 Task: Apply the currency format of the Algerian dinar.
Action: Mouse moved to (295, 390)
Screenshot: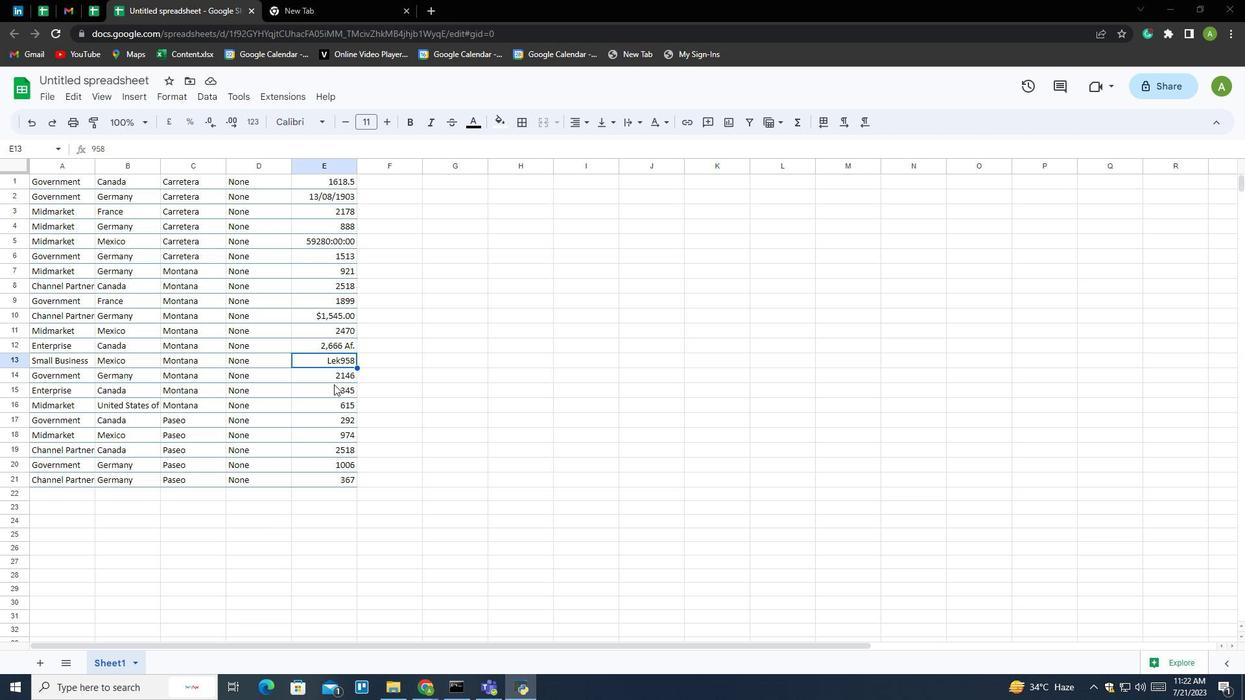 
Action: Mouse pressed left at (295, 390)
Screenshot: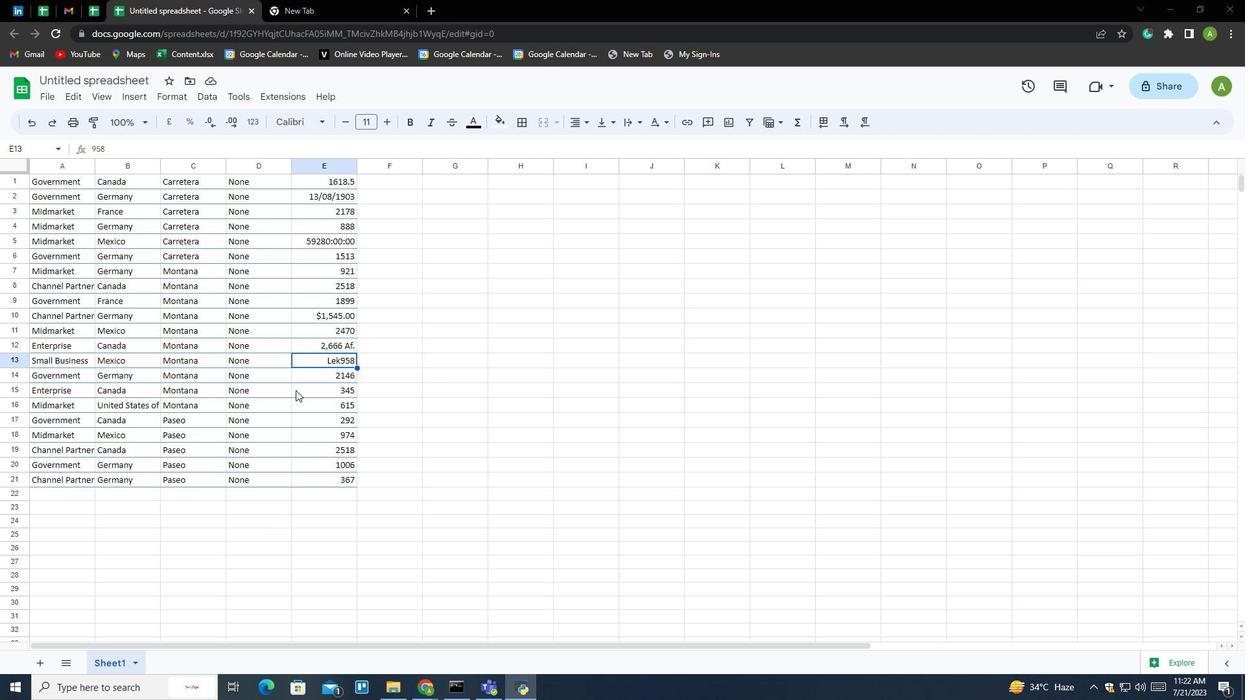 
Action: Mouse moved to (252, 121)
Screenshot: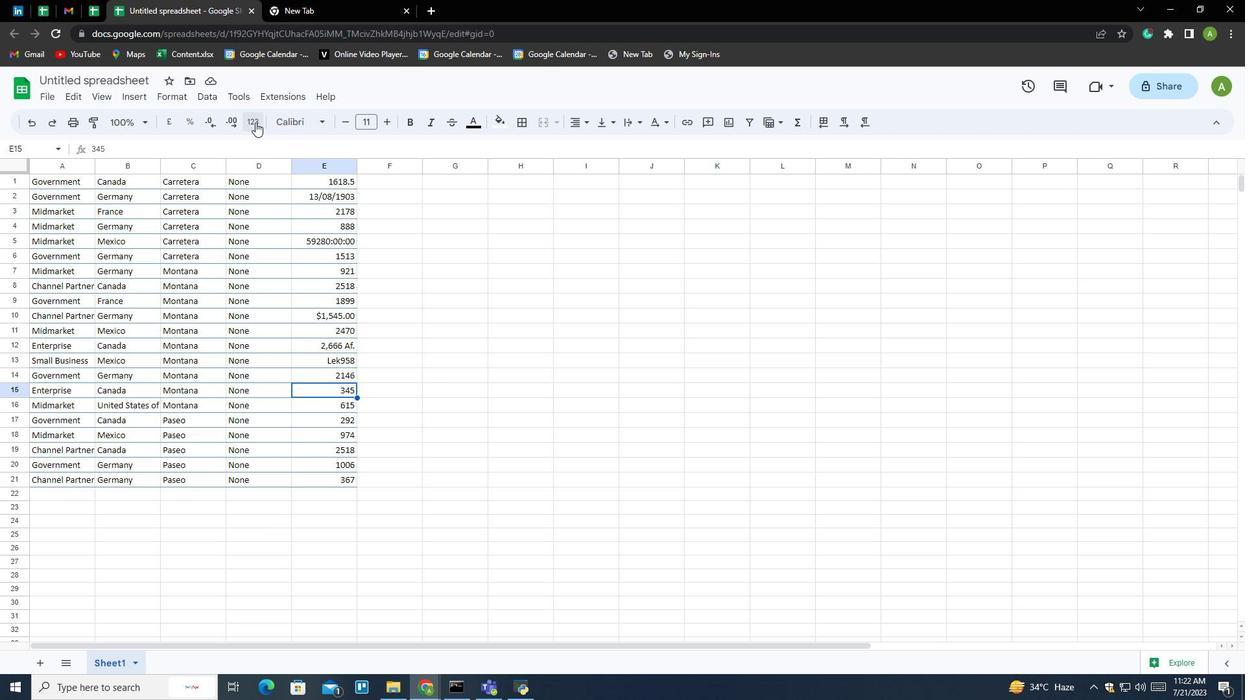 
Action: Mouse pressed left at (252, 121)
Screenshot: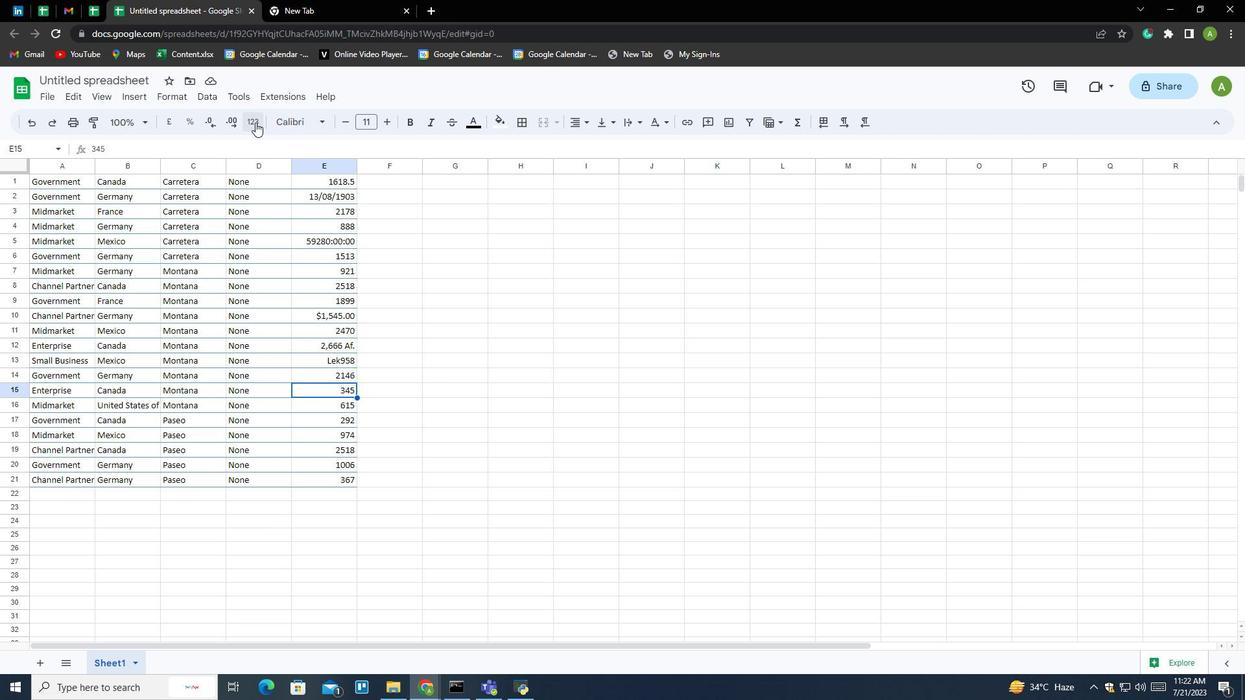 
Action: Mouse moved to (324, 527)
Screenshot: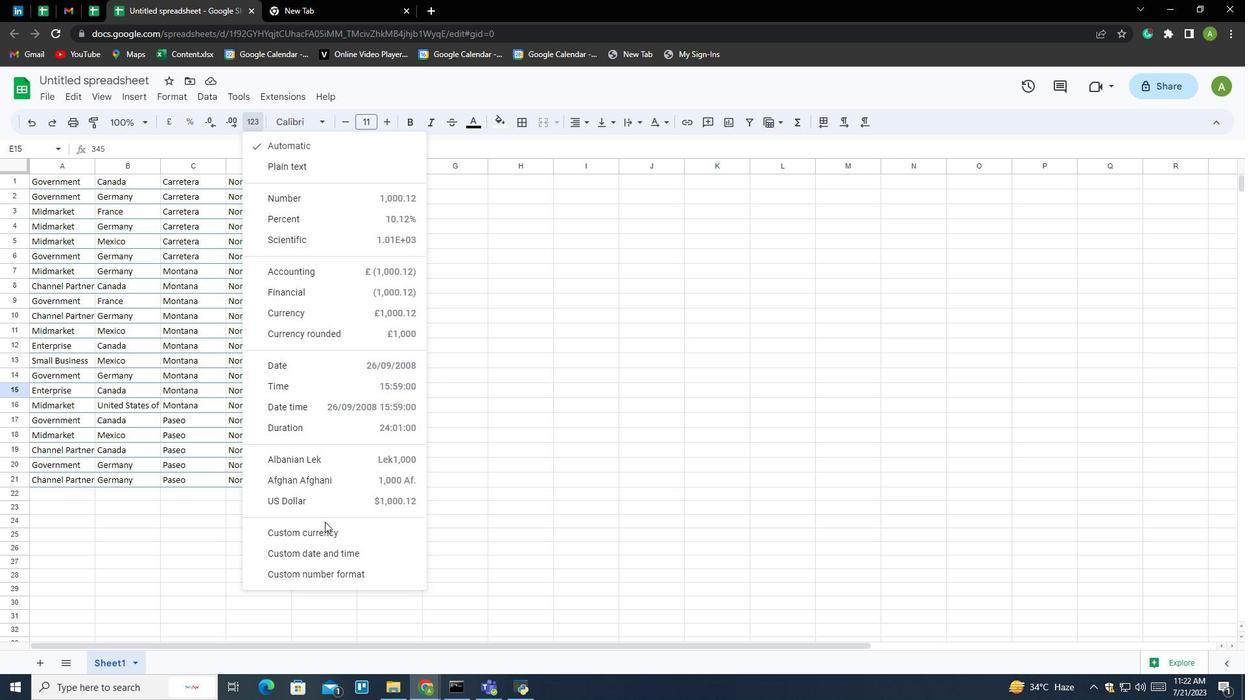 
Action: Mouse pressed left at (324, 527)
Screenshot: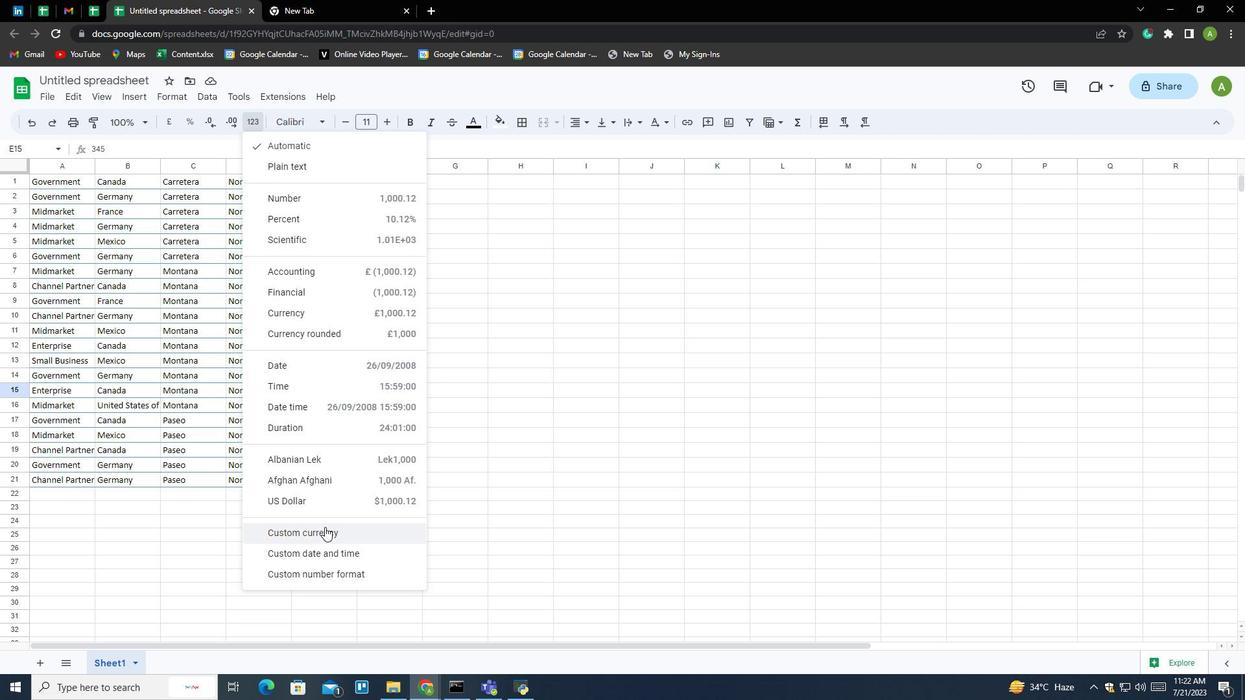 
Action: Mouse moved to (604, 243)
Screenshot: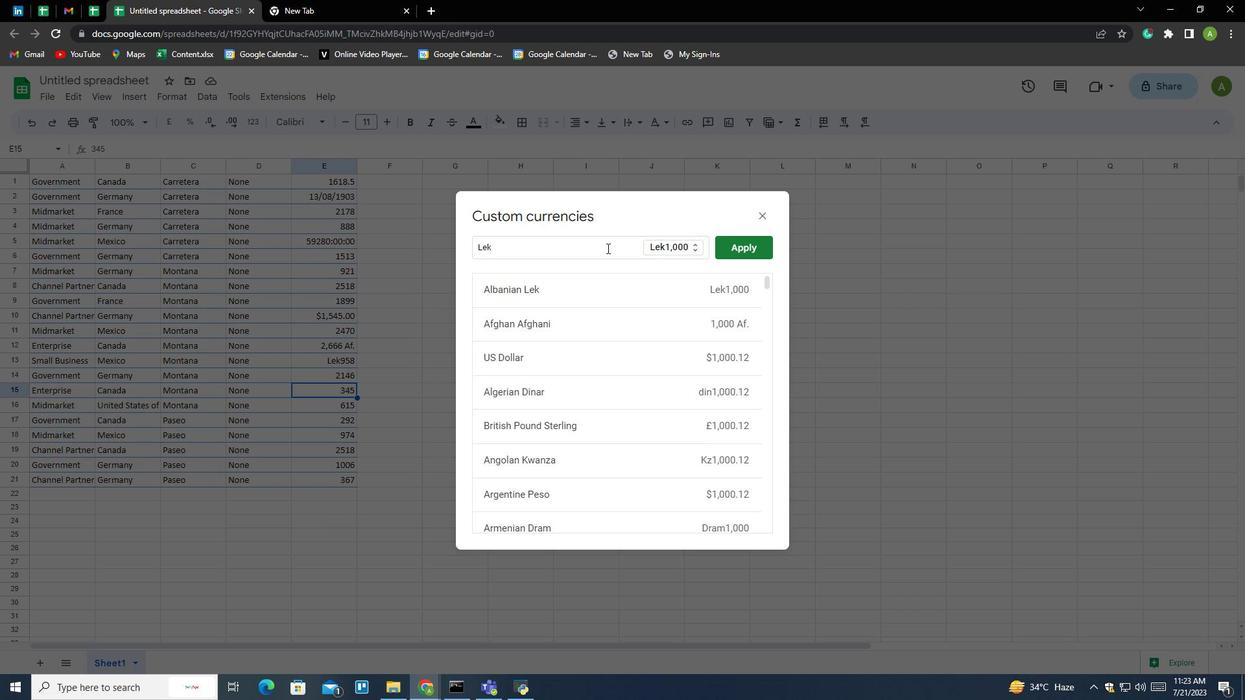 
Action: Mouse pressed left at (604, 243)
Screenshot: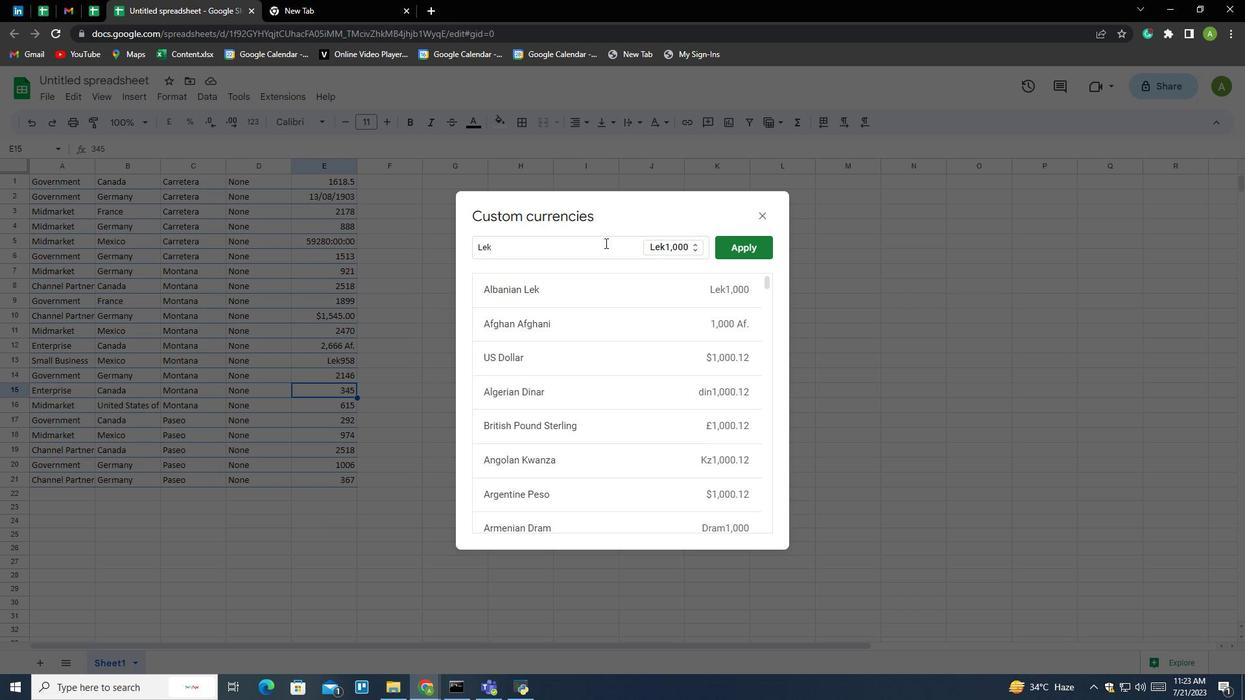 
Action: Key pressed <Key.backspace><Key.backspace><Key.backspace><Key.shift>L<Key.backspace><Key.shift>Alg
Screenshot: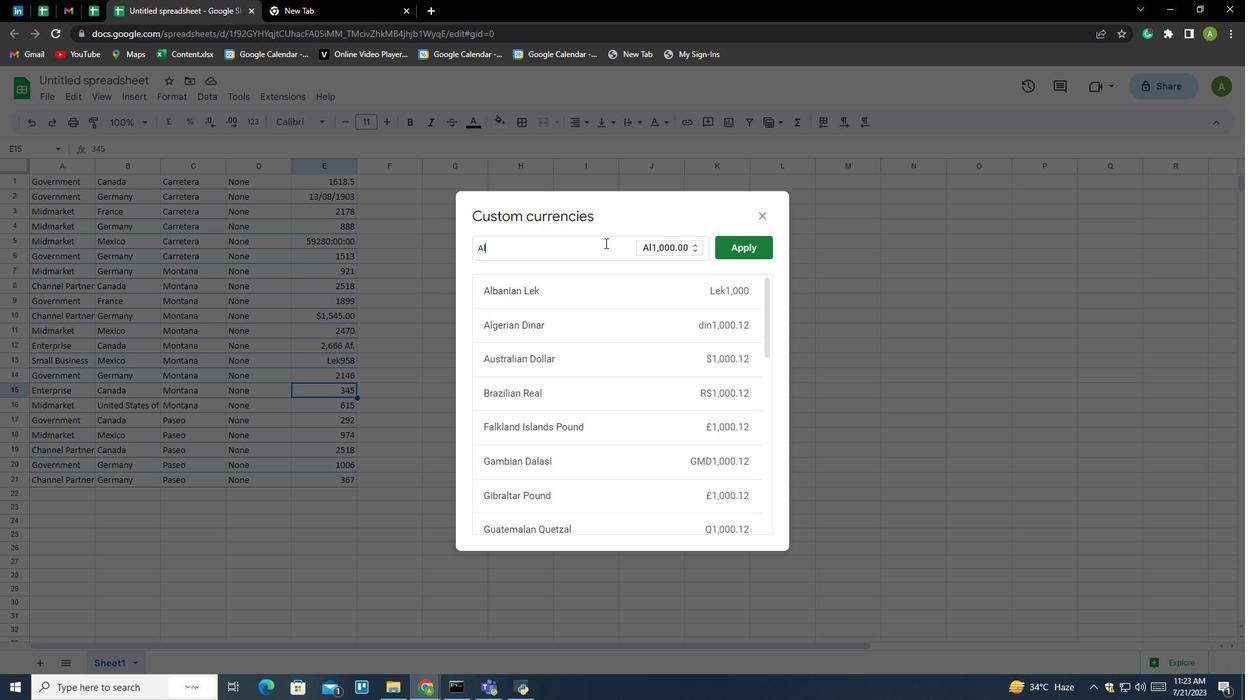 
Action: Mouse moved to (603, 285)
Screenshot: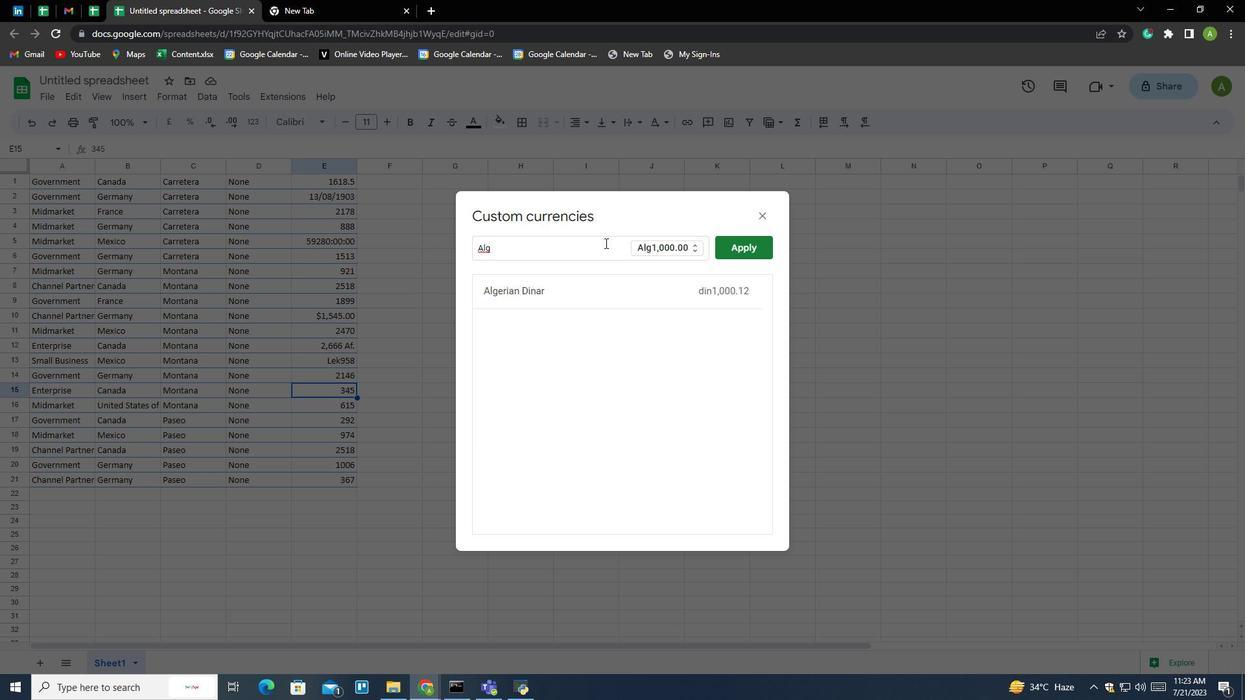 
Action: Mouse pressed left at (603, 285)
Screenshot: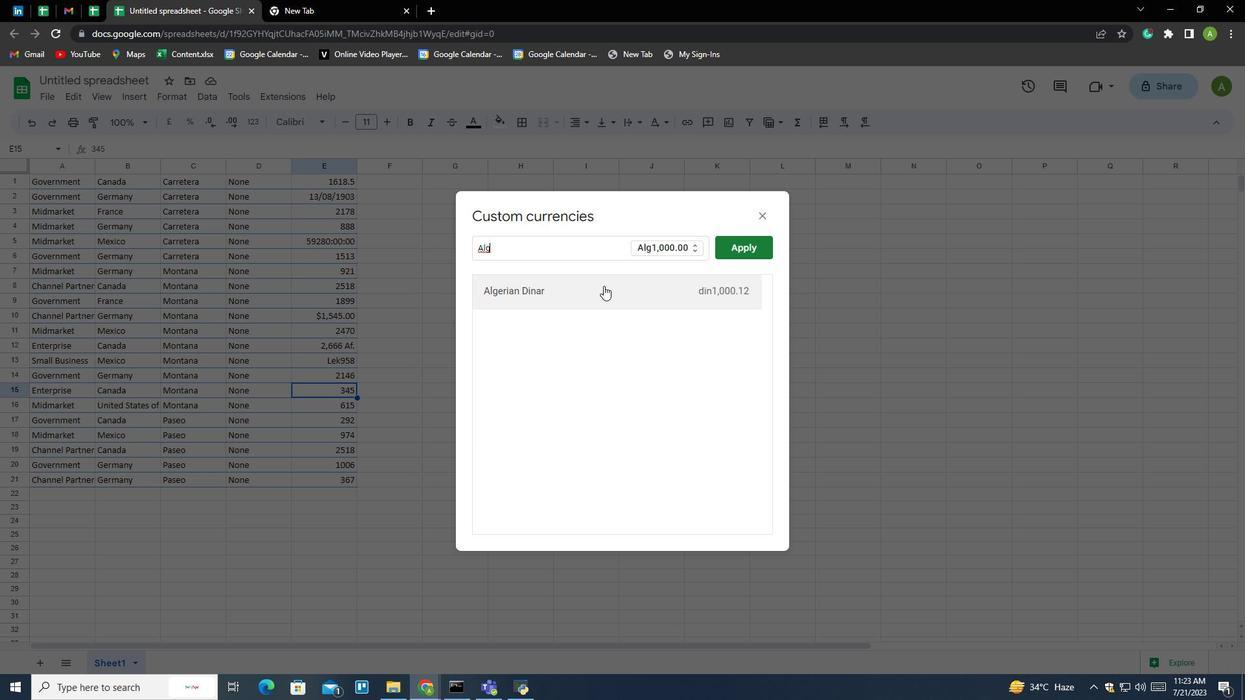 
Action: Mouse moved to (735, 252)
Screenshot: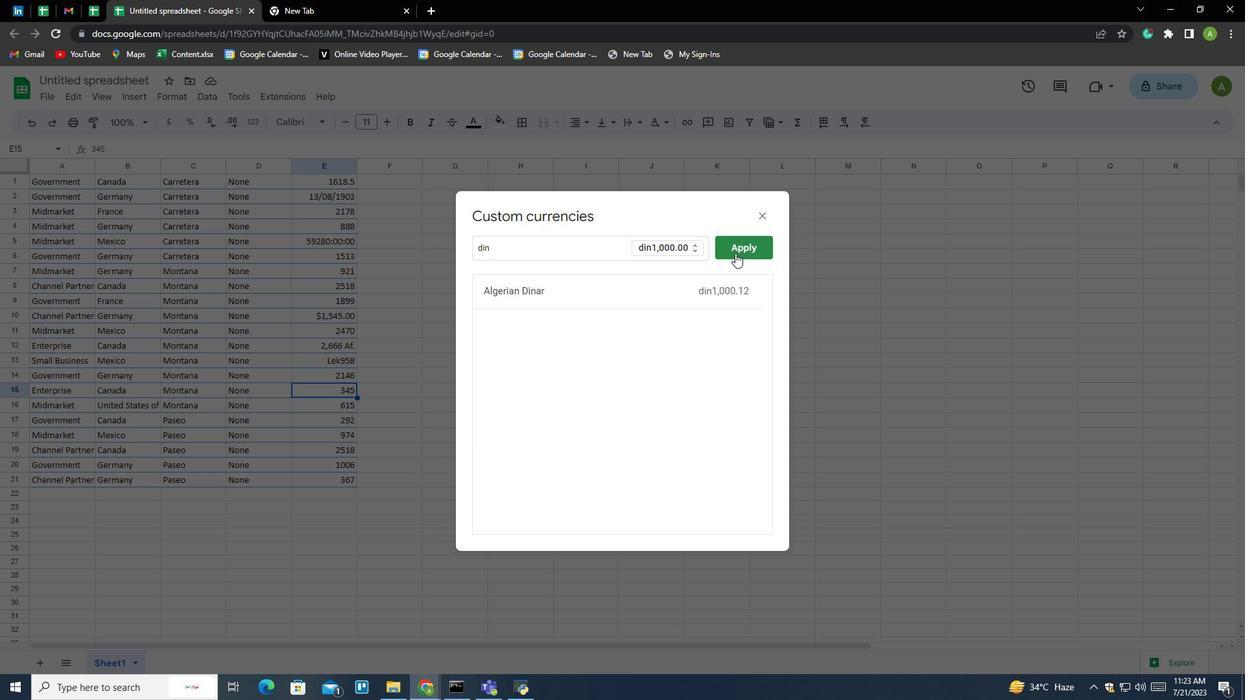 
Action: Mouse pressed left at (735, 252)
Screenshot: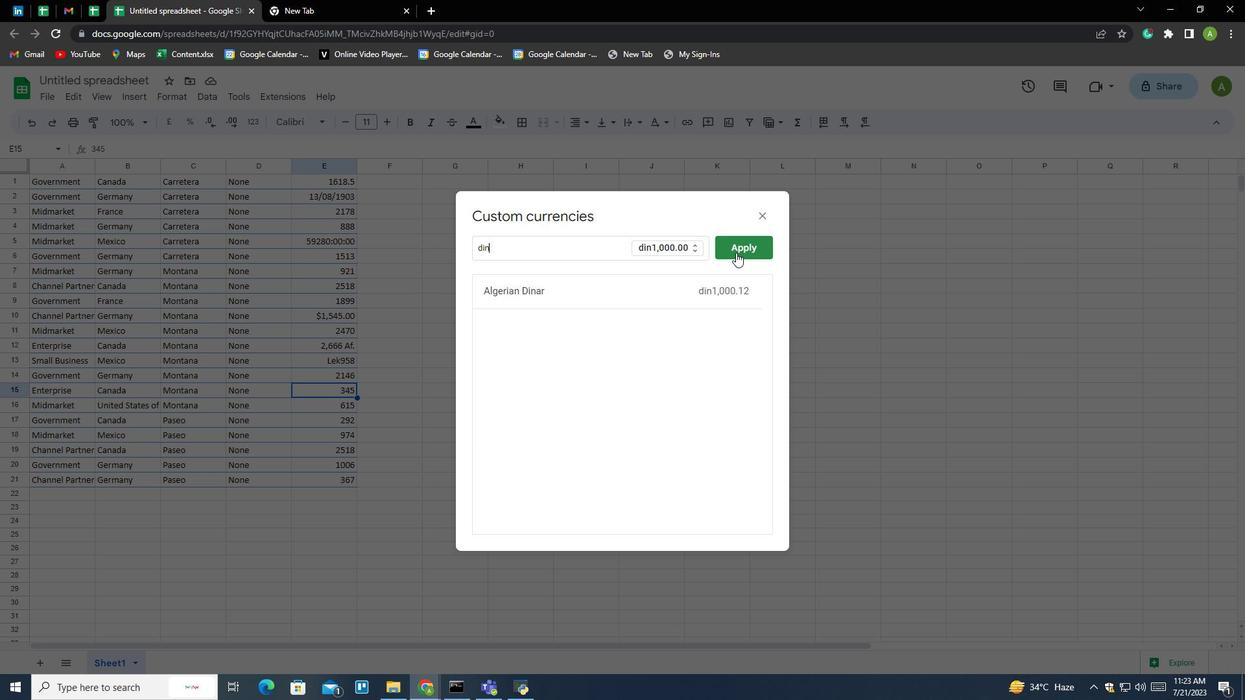 
